 Task: Create a due date automation trigger when advanced on, 2 working days after a card is due add dates not due this month at 11:00 AM.
Action: Mouse moved to (984, 71)
Screenshot: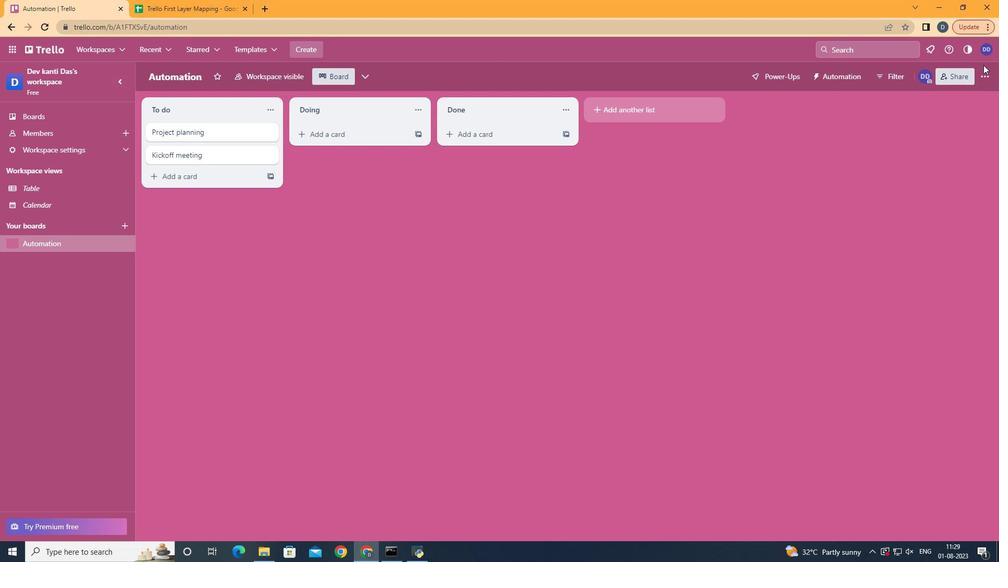 
Action: Mouse pressed left at (984, 71)
Screenshot: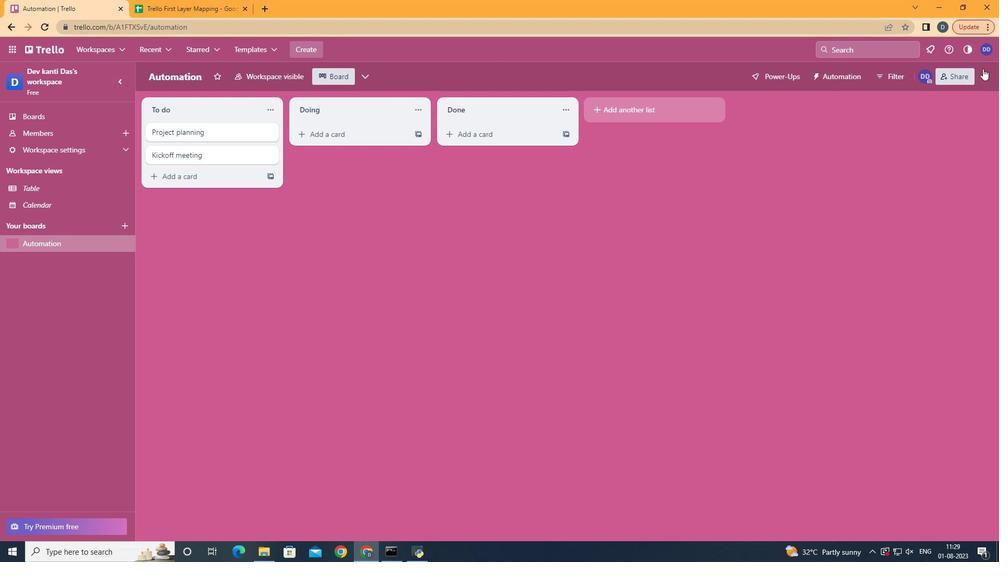 
Action: Mouse moved to (914, 223)
Screenshot: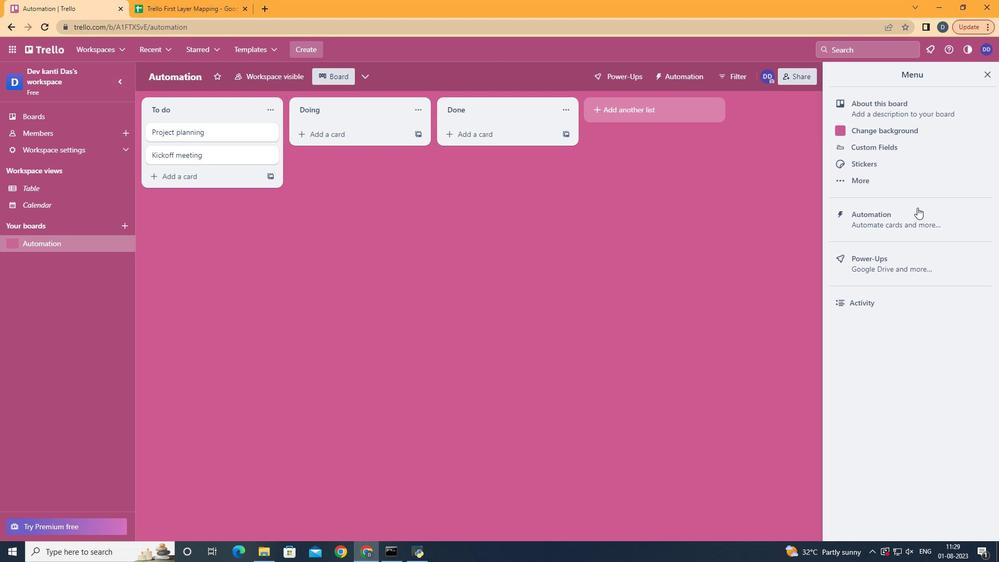 
Action: Mouse pressed left at (914, 223)
Screenshot: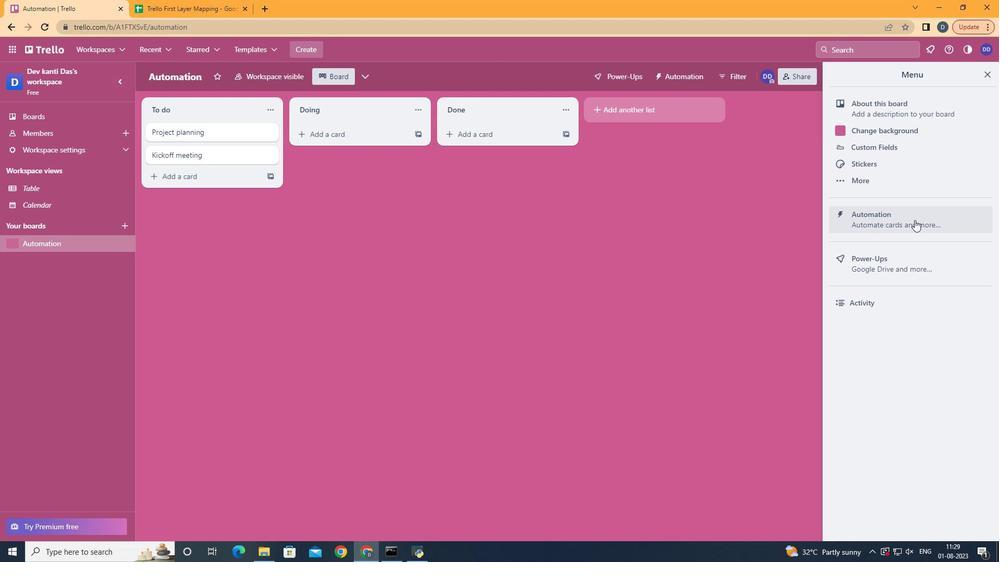 
Action: Mouse moved to (212, 211)
Screenshot: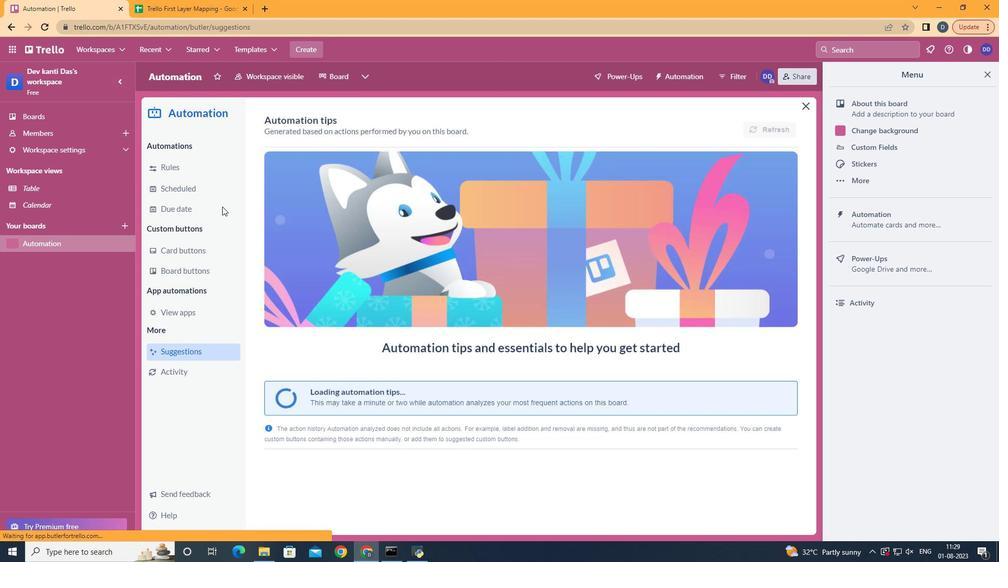 
Action: Mouse pressed left at (212, 211)
Screenshot: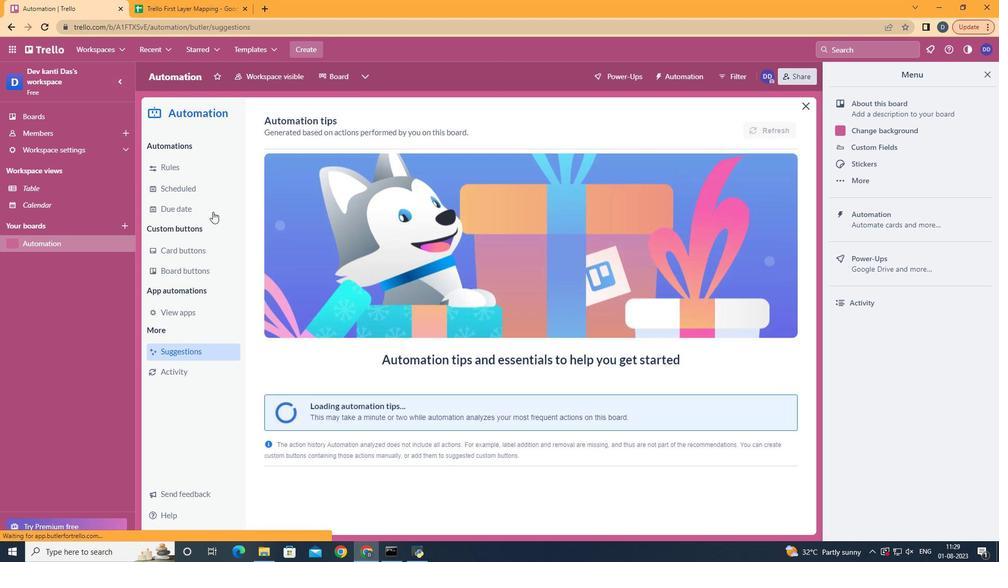 
Action: Mouse moved to (741, 121)
Screenshot: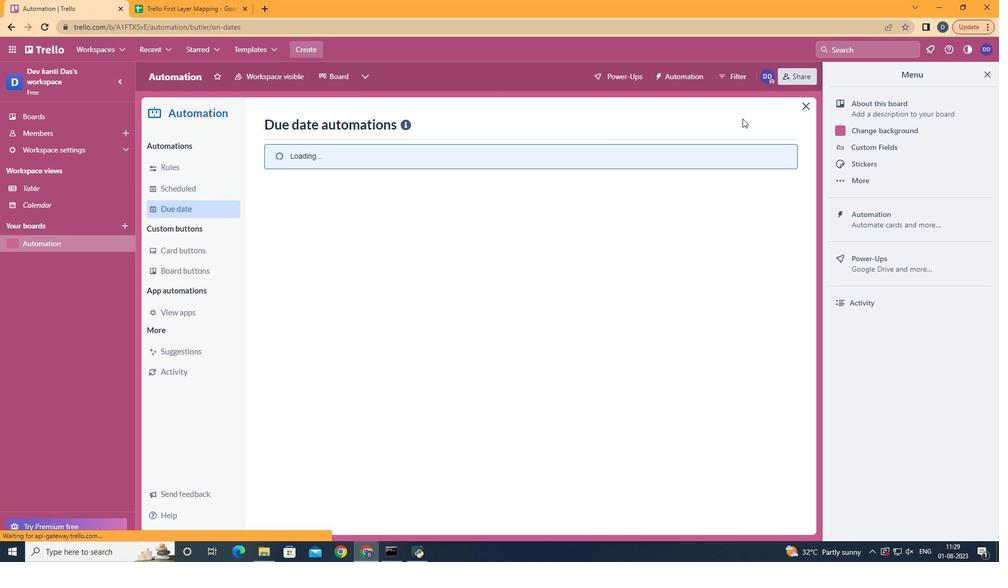 
Action: Mouse pressed left at (741, 121)
Screenshot: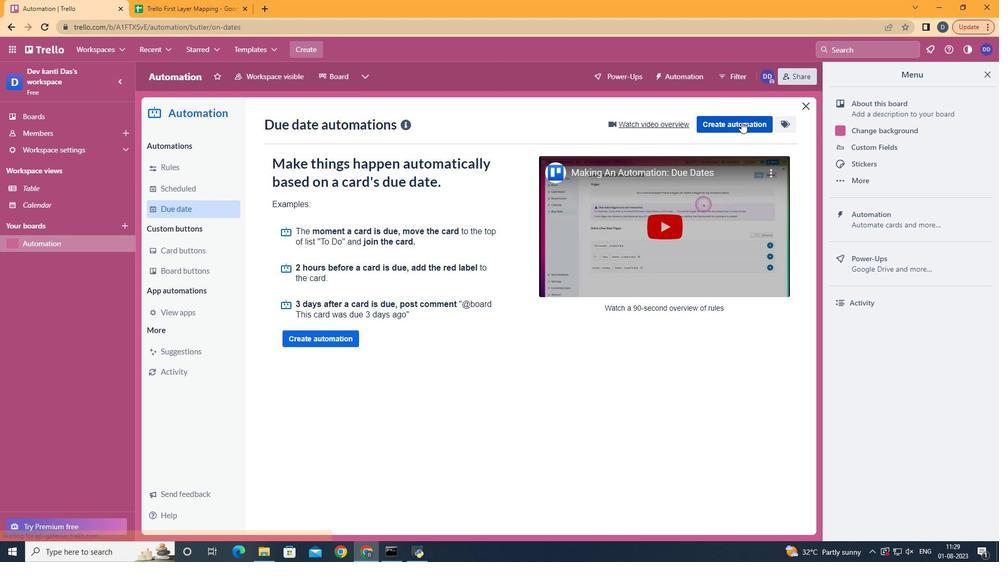 
Action: Mouse moved to (547, 219)
Screenshot: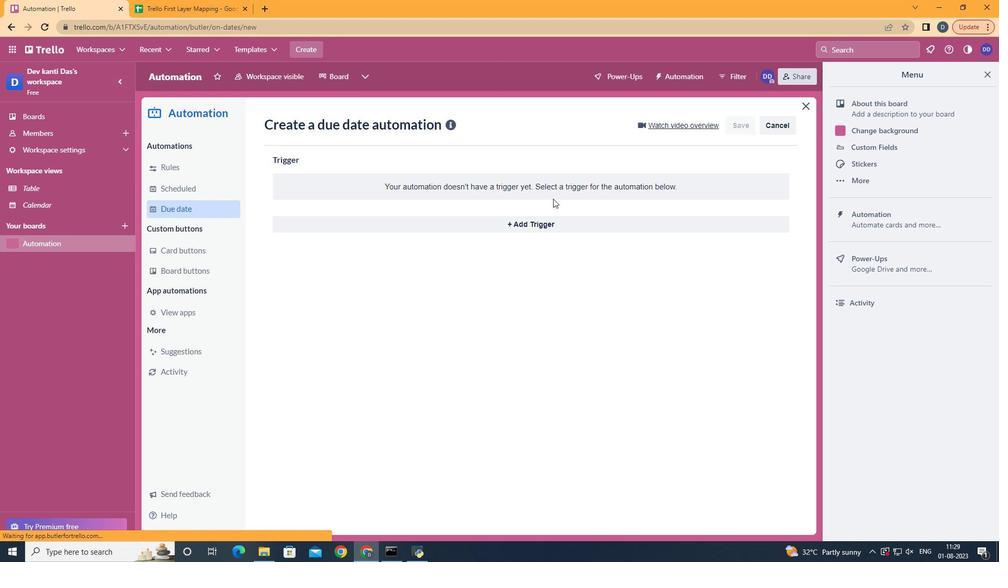 
Action: Mouse pressed left at (547, 219)
Screenshot: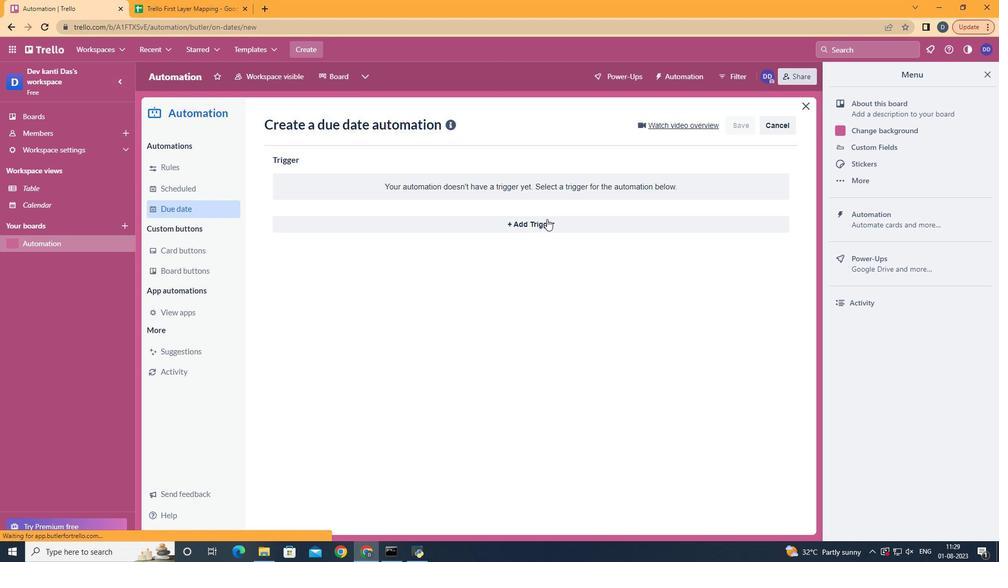 
Action: Mouse moved to (333, 416)
Screenshot: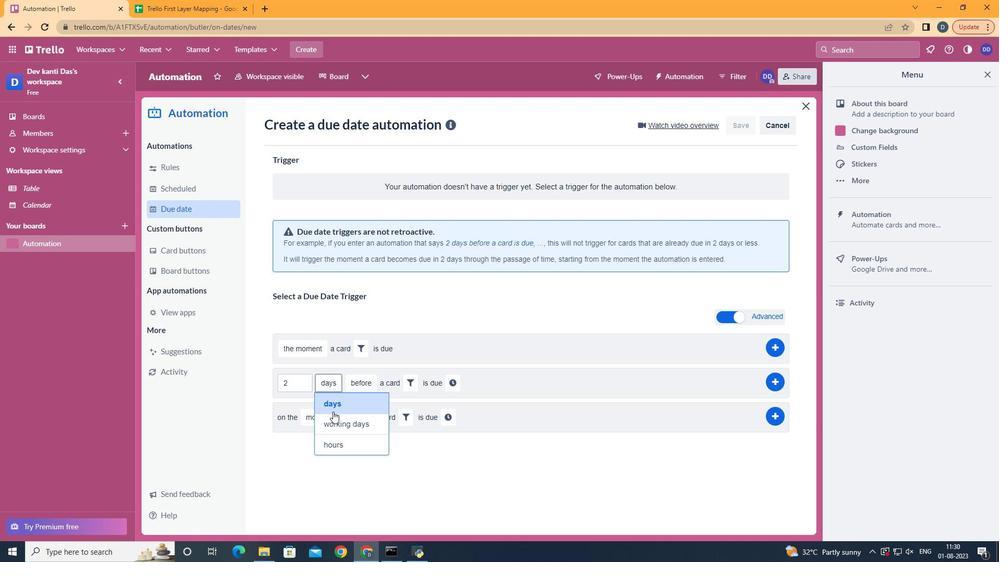 
Action: Mouse pressed left at (333, 416)
Screenshot: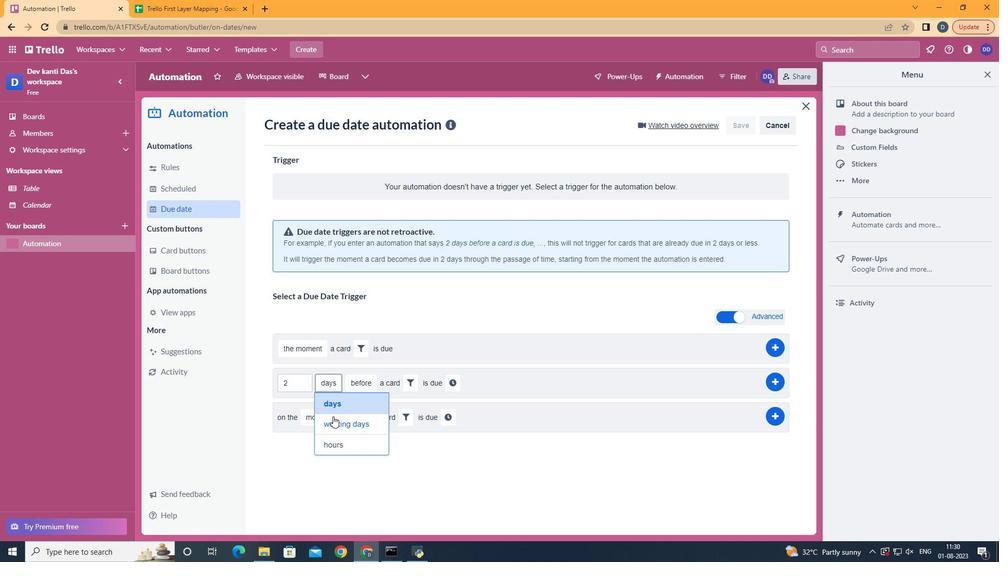 
Action: Mouse moved to (396, 424)
Screenshot: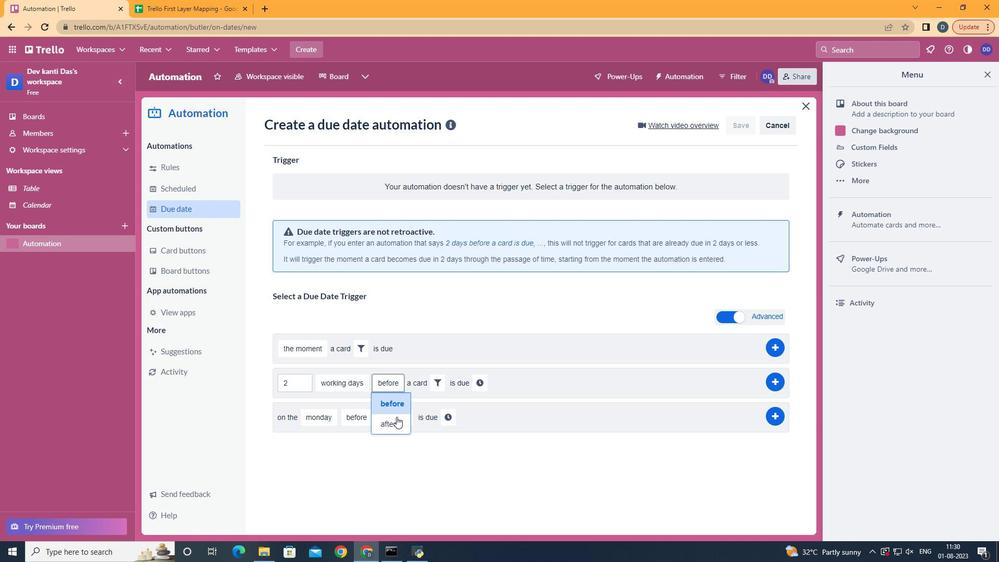 
Action: Mouse pressed left at (396, 424)
Screenshot: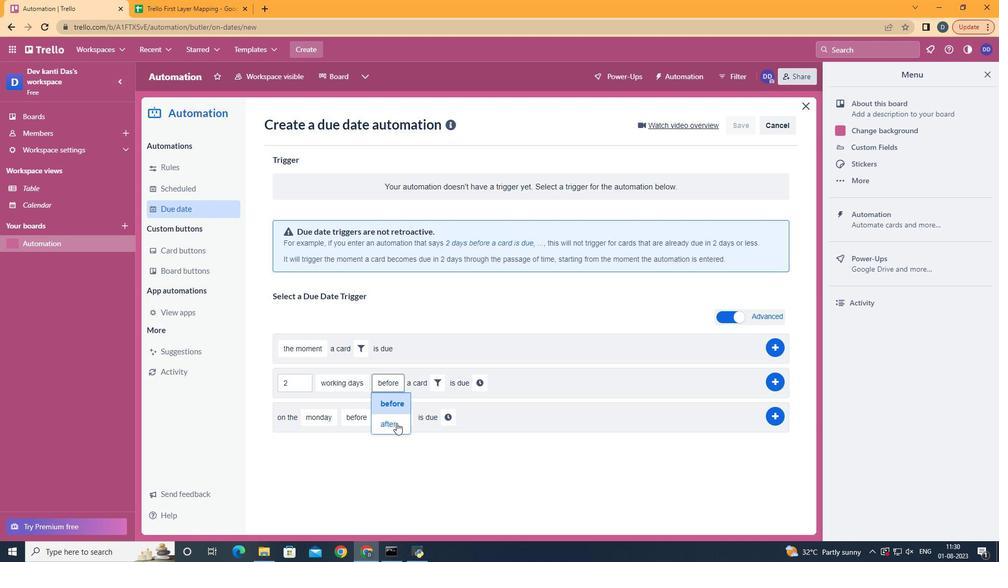 
Action: Mouse moved to (433, 383)
Screenshot: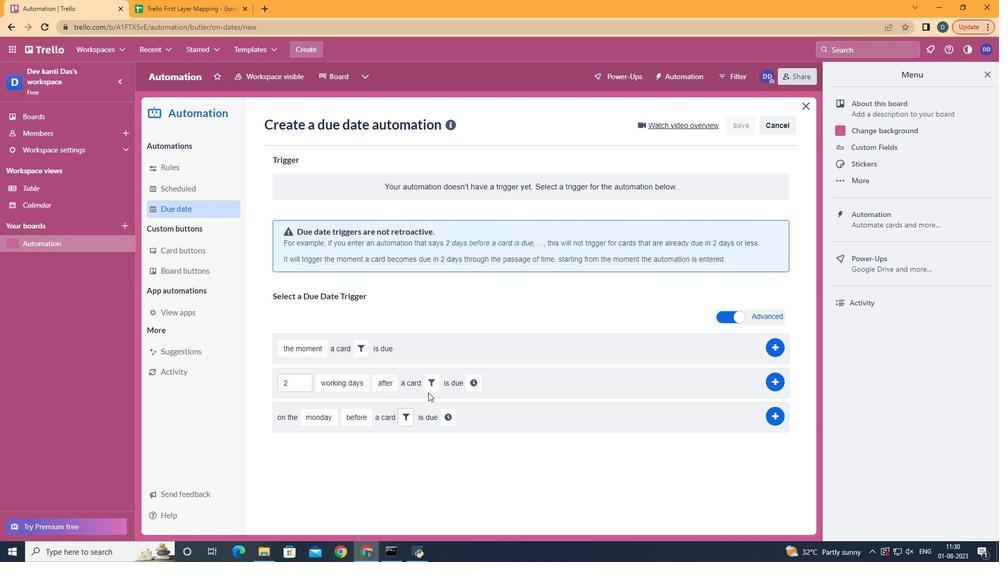 
Action: Mouse pressed left at (433, 383)
Screenshot: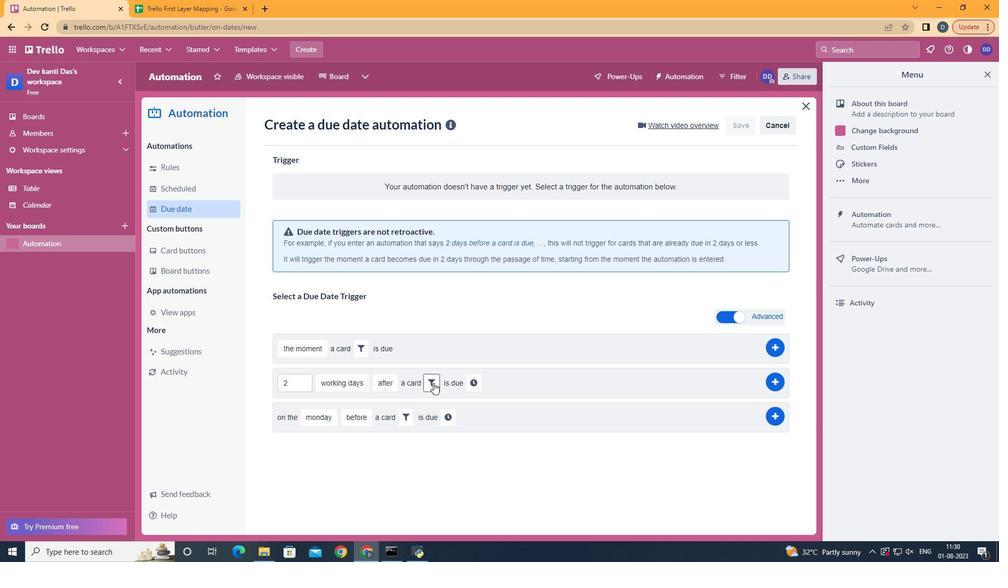 
Action: Mouse moved to (480, 416)
Screenshot: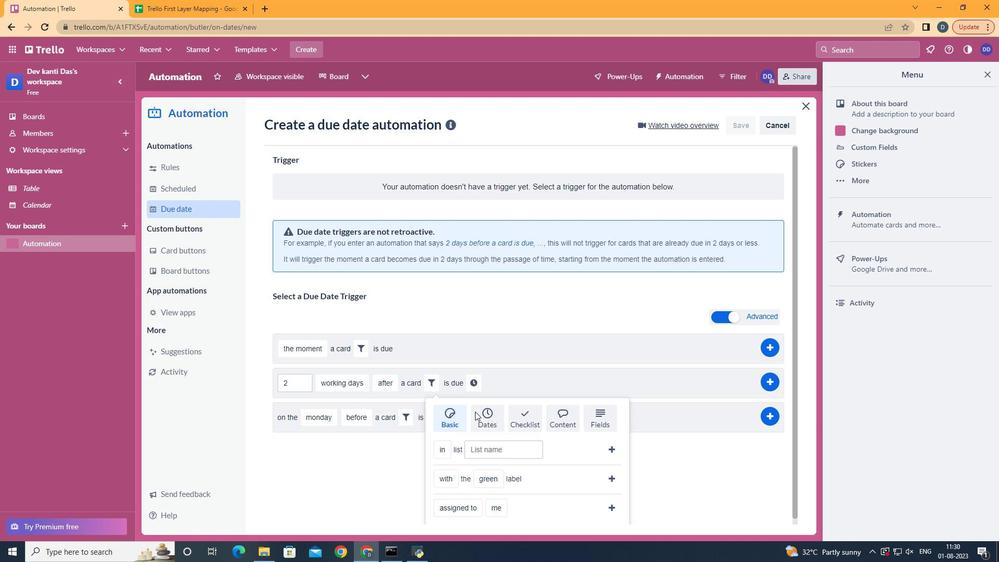 
Action: Mouse pressed left at (480, 416)
Screenshot: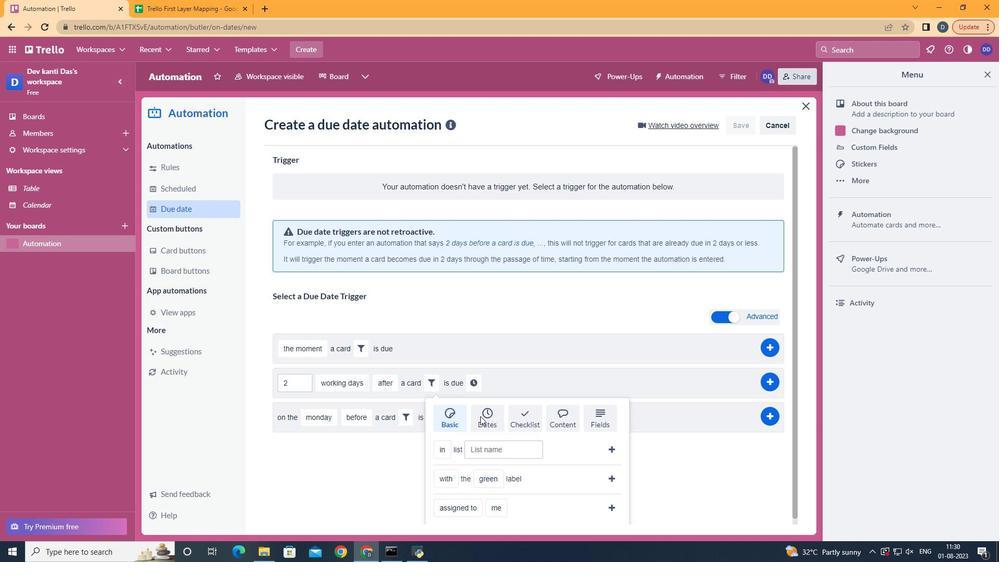 
Action: Mouse scrolled (480, 415) with delta (0, 0)
Screenshot: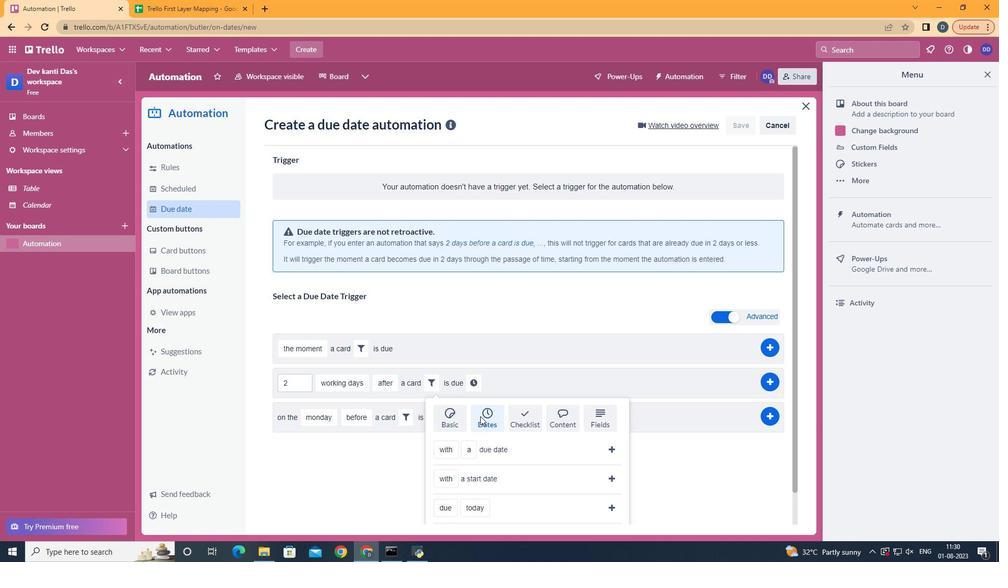 
Action: Mouse scrolled (480, 415) with delta (0, 0)
Screenshot: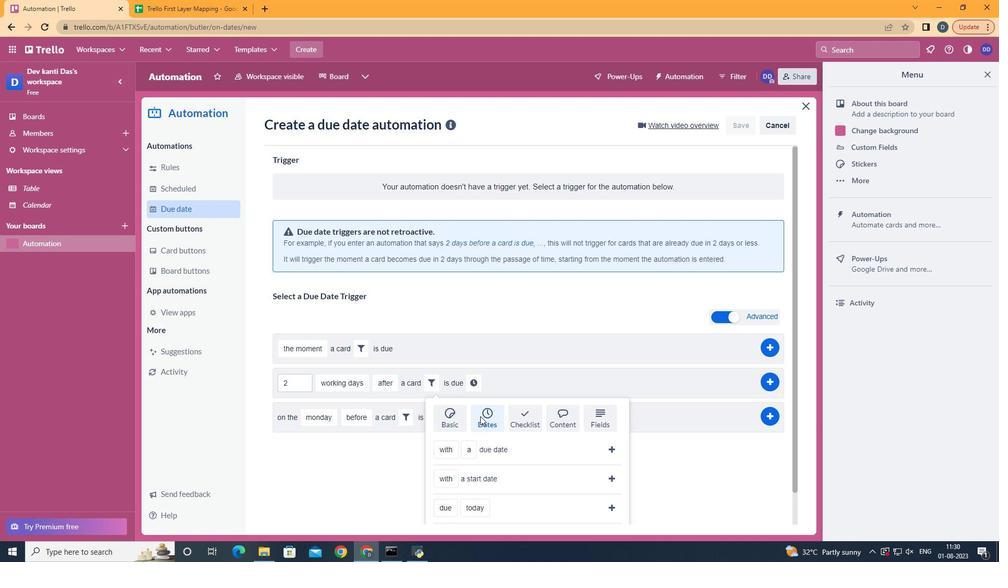 
Action: Mouse scrolled (480, 415) with delta (0, 0)
Screenshot: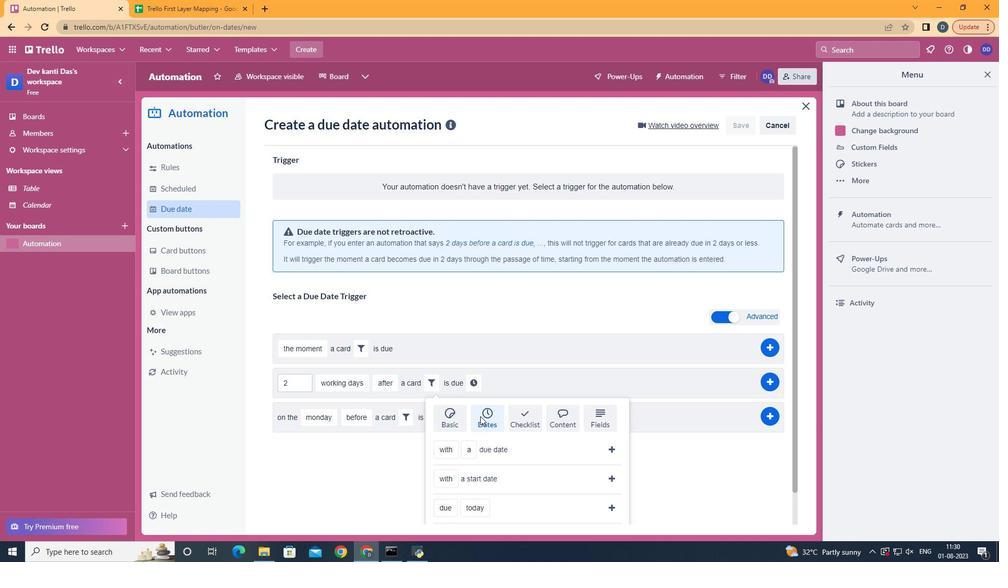 
Action: Mouse scrolled (480, 415) with delta (0, 0)
Screenshot: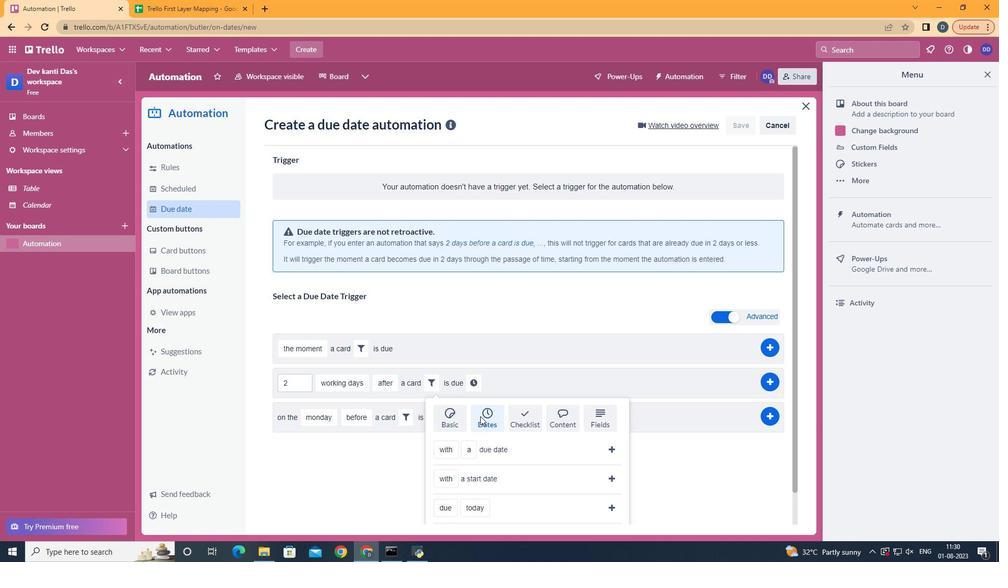 
Action: Mouse scrolled (480, 415) with delta (0, 0)
Screenshot: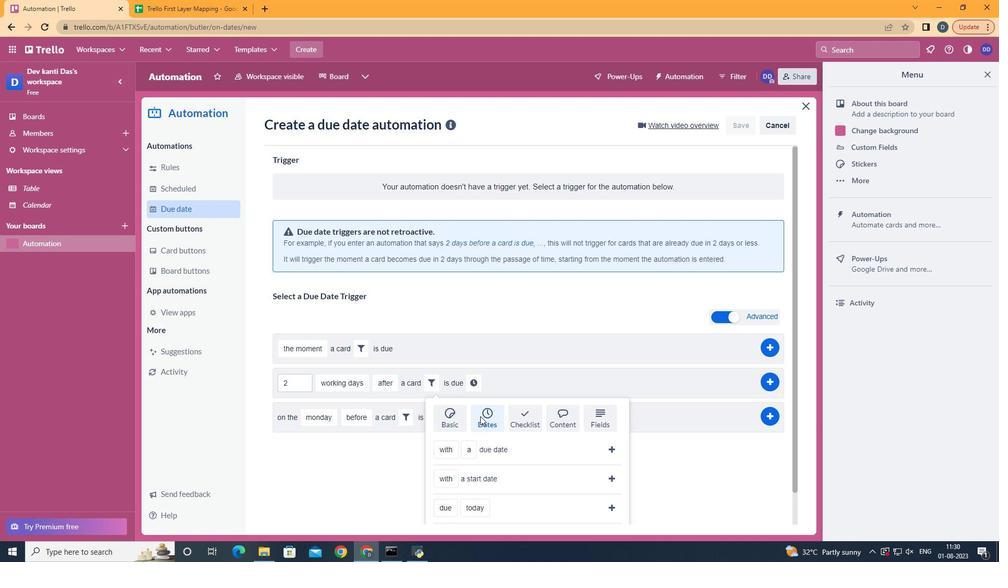 
Action: Mouse moved to (449, 414)
Screenshot: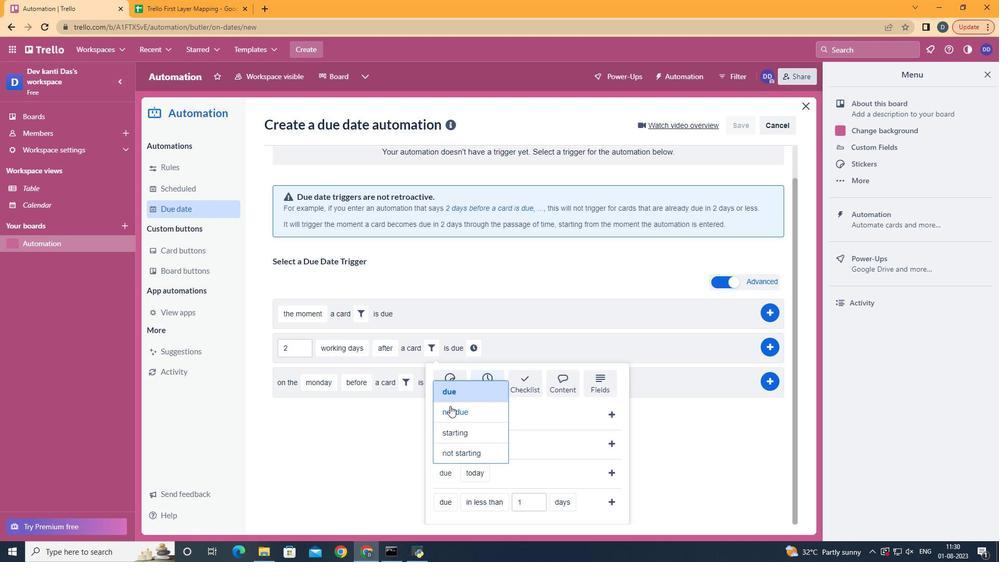 
Action: Mouse pressed left at (449, 414)
Screenshot: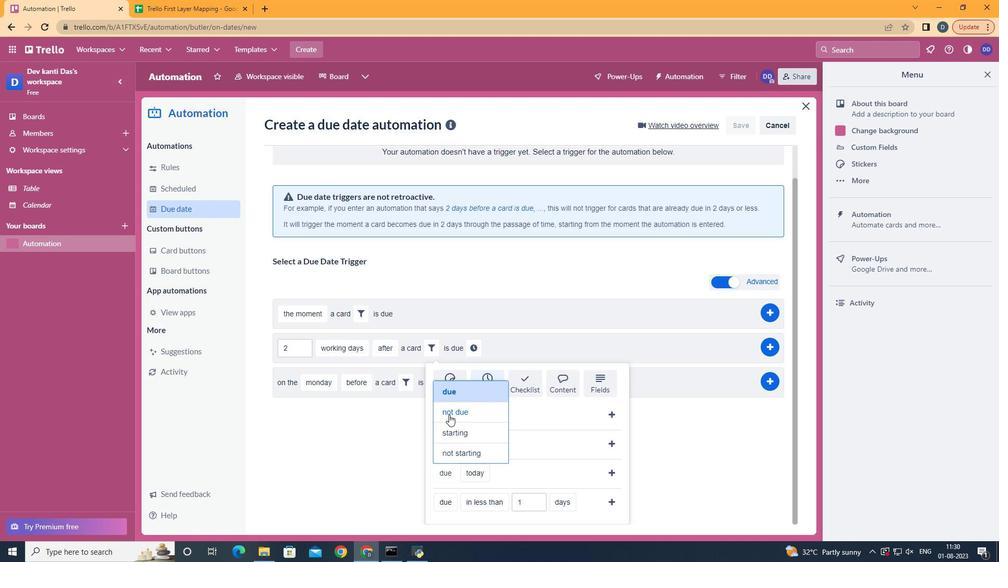 
Action: Mouse moved to (501, 427)
Screenshot: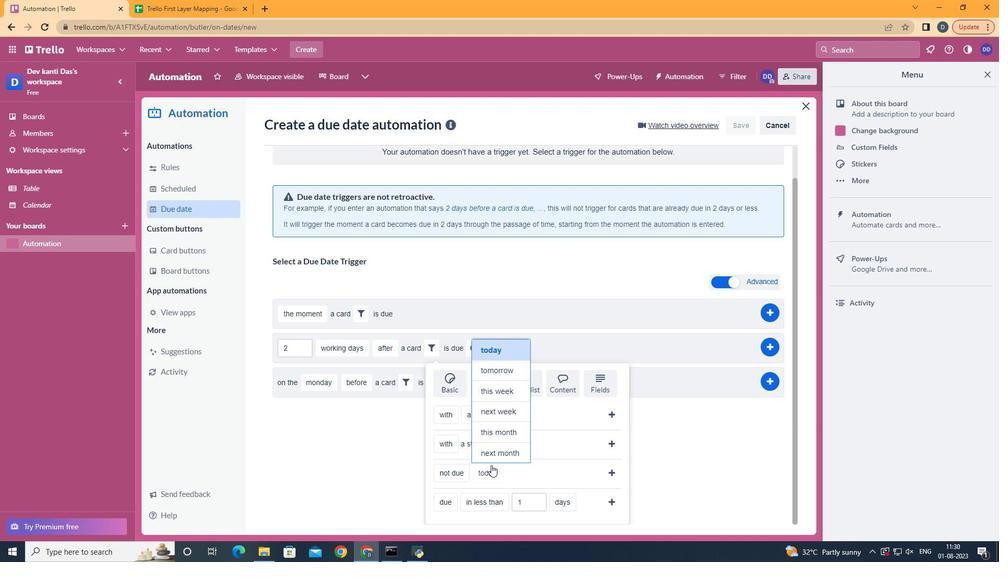 
Action: Mouse pressed left at (501, 427)
Screenshot: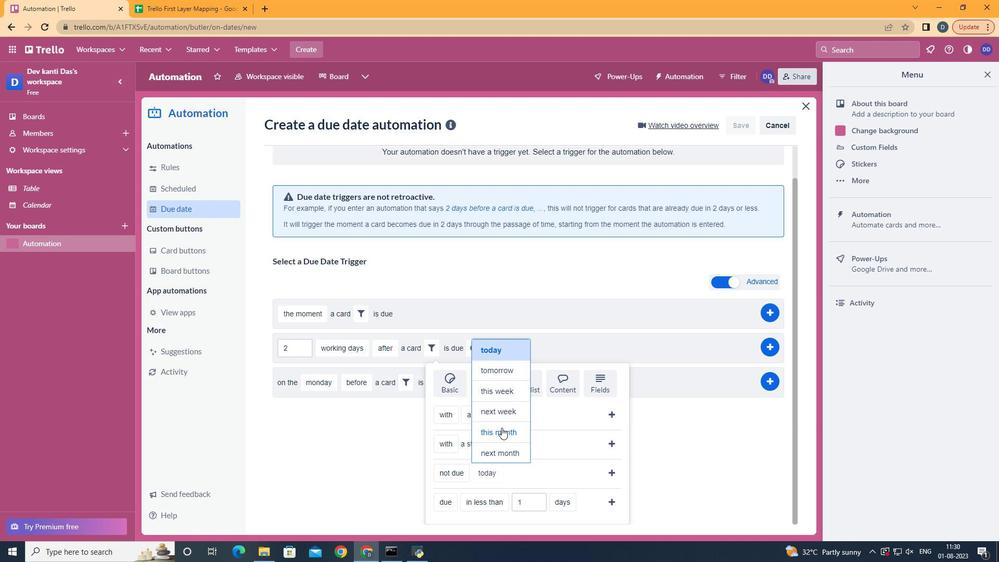 
Action: Mouse moved to (618, 470)
Screenshot: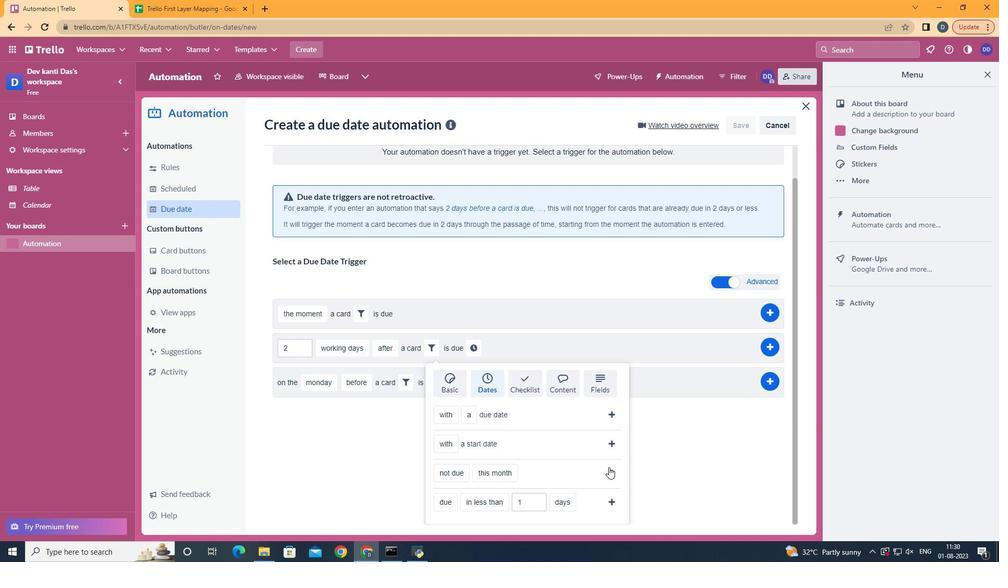 
Action: Mouse pressed left at (618, 470)
Screenshot: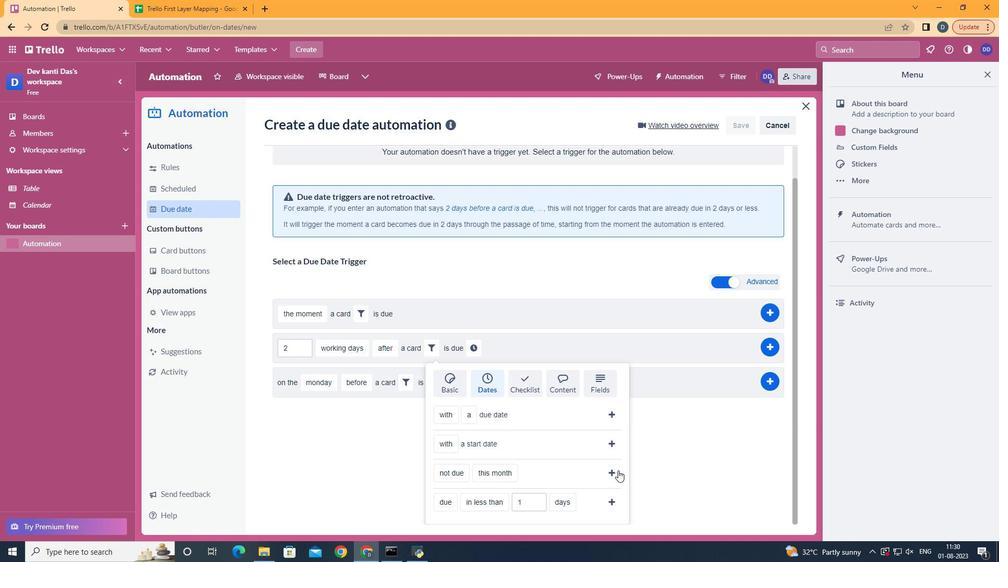 
Action: Mouse moved to (559, 386)
Screenshot: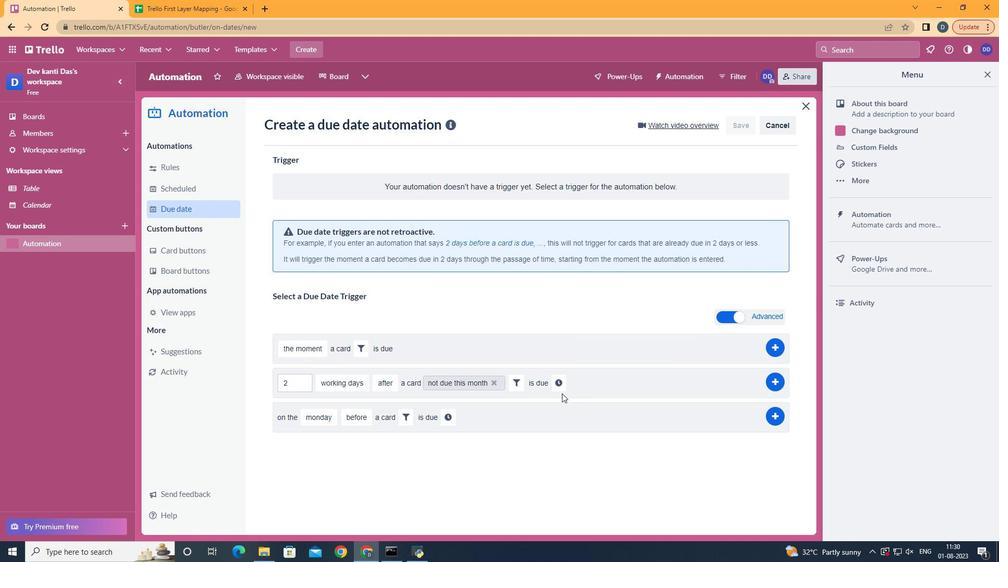 
Action: Mouse pressed left at (559, 386)
Screenshot: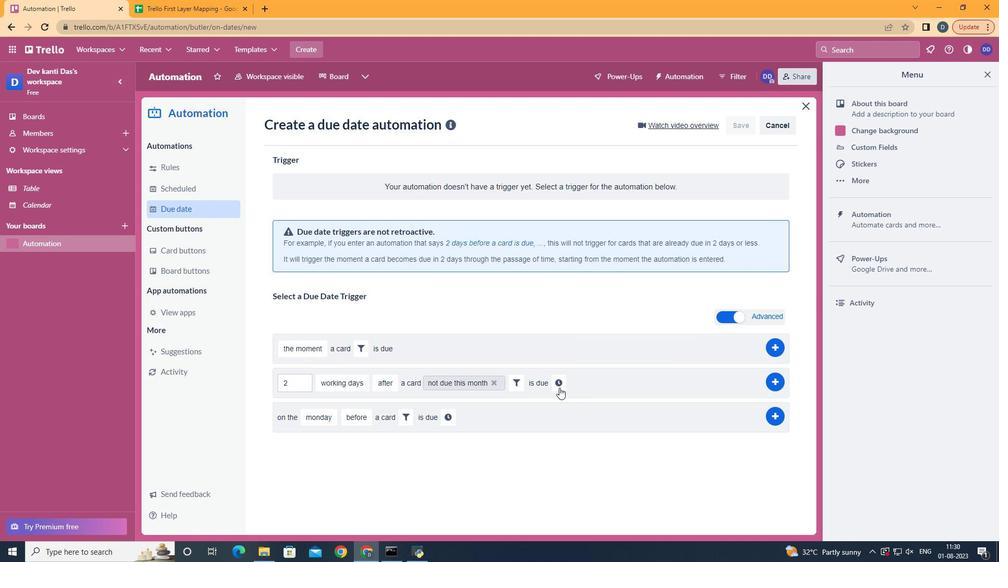
Action: Mouse moved to (622, 388)
Screenshot: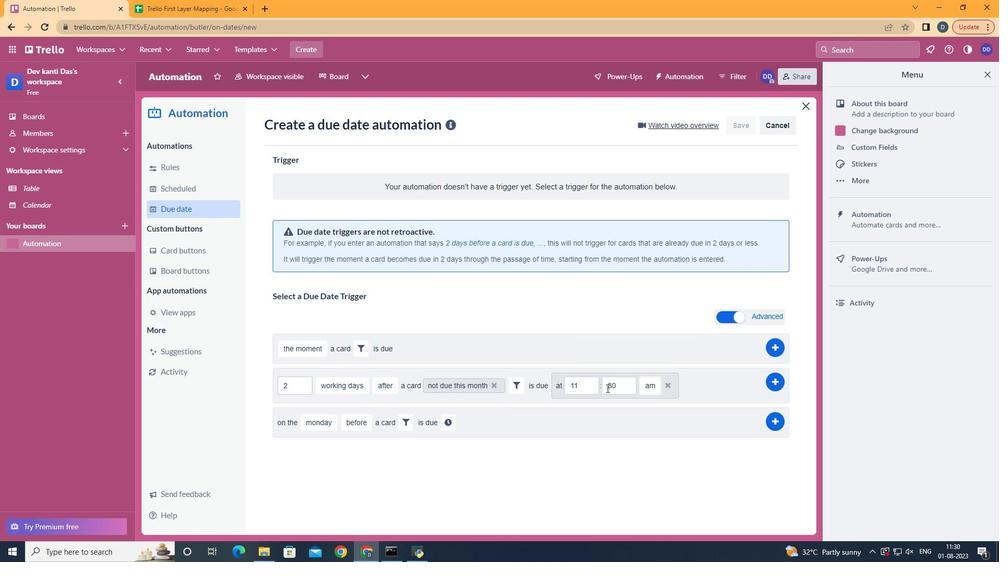
Action: Mouse pressed left at (622, 388)
Screenshot: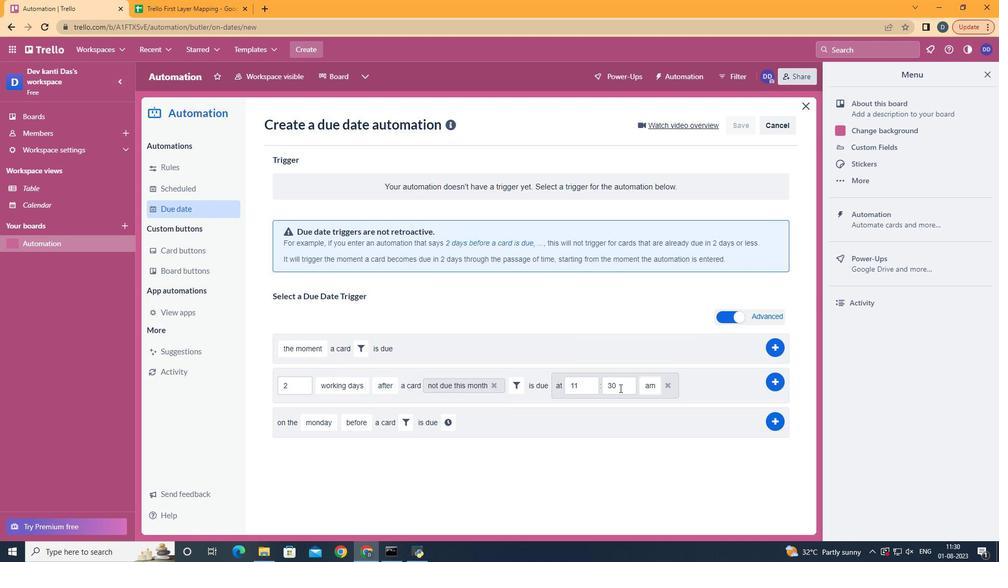 
Action: Key pressed <Key.backspace><Key.backspace>00
Screenshot: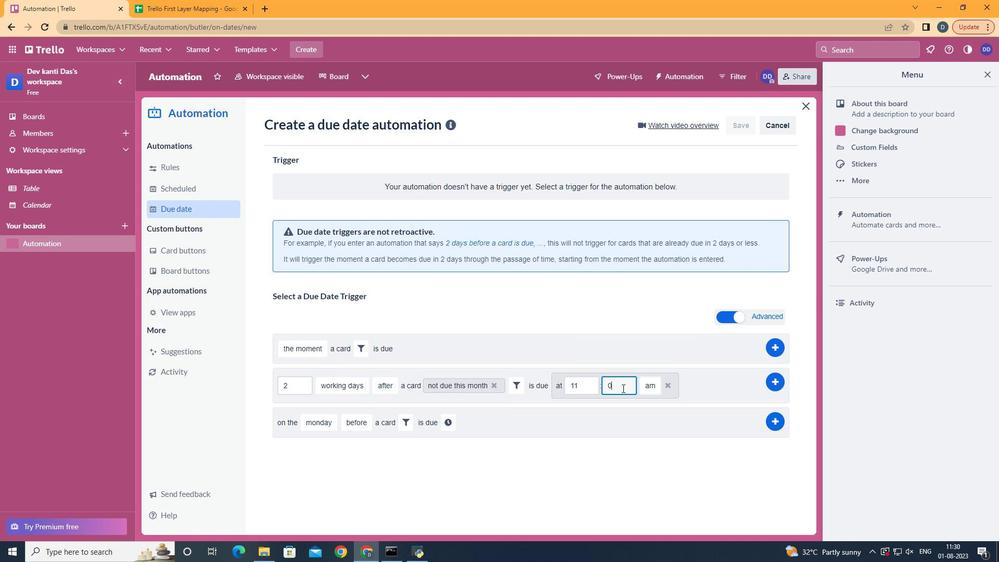 
Action: Mouse moved to (776, 382)
Screenshot: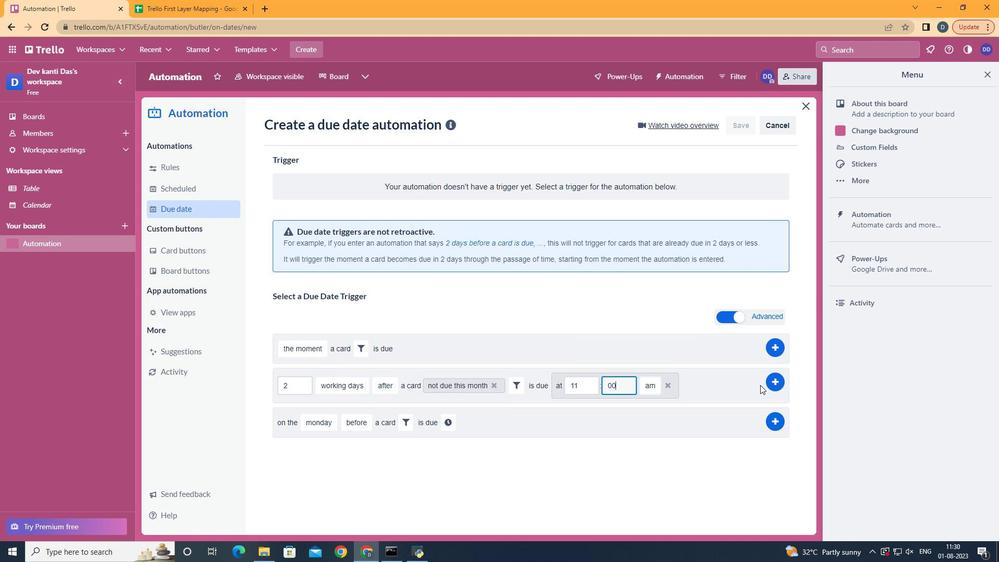 
Action: Mouse pressed left at (776, 382)
Screenshot: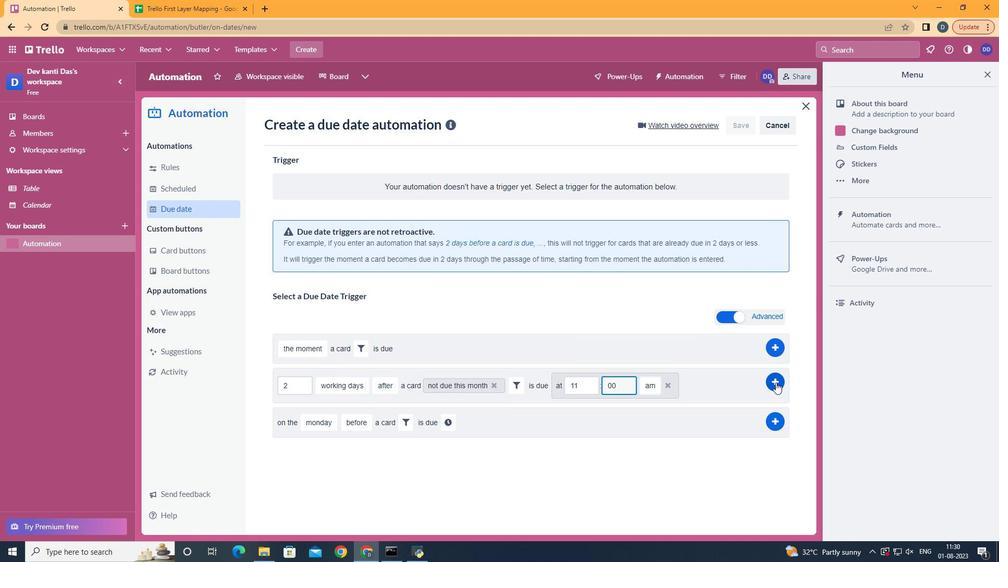 
Action: Mouse moved to (440, 224)
Screenshot: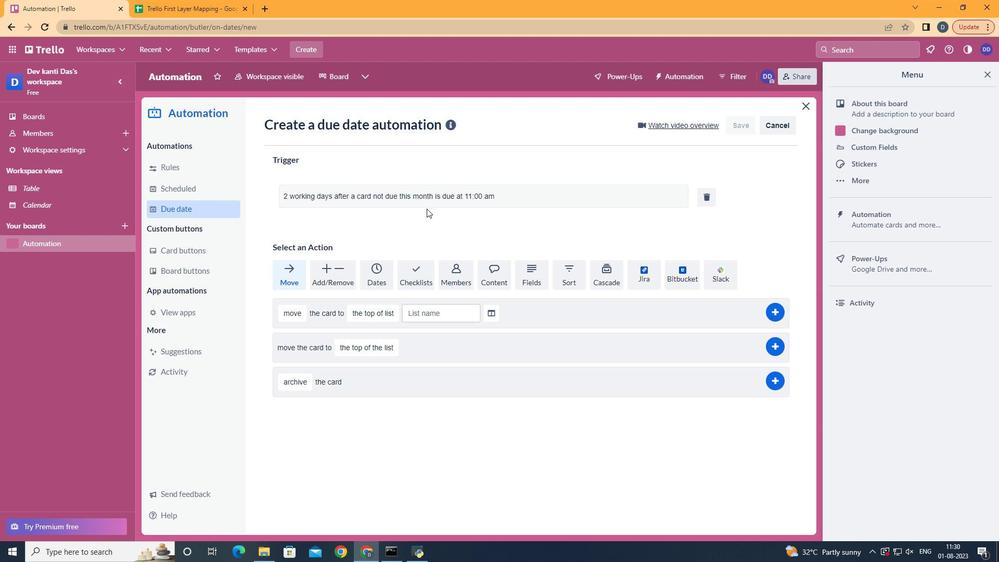 
